 Task: Create Card Website Development Review in Board Legal Documentation Software to Workspace Audio Equipment Rentals. Create Card Meteorology Conference Review in Board Diversity and Inclusion Recruiting and Hiring Practices to Workspace Audio Equipment Rentals. Create Card Website Testing Review in Board Voice of Customer Customer Service Improvement Program Design and Execution to Workspace Audio Equipment Rentals
Action: Mouse moved to (65, 370)
Screenshot: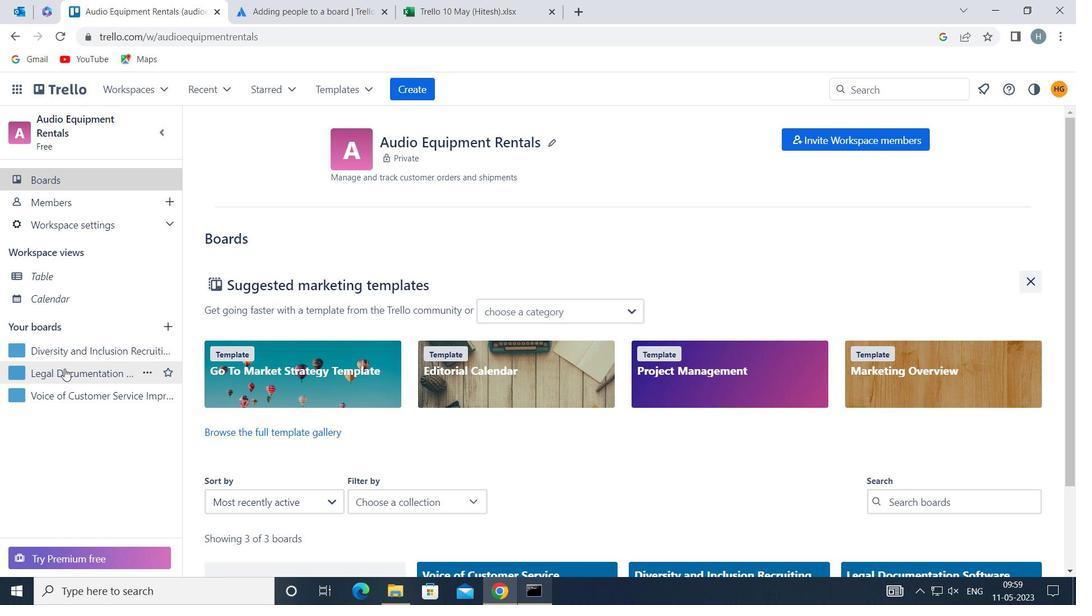 
Action: Mouse pressed left at (65, 370)
Screenshot: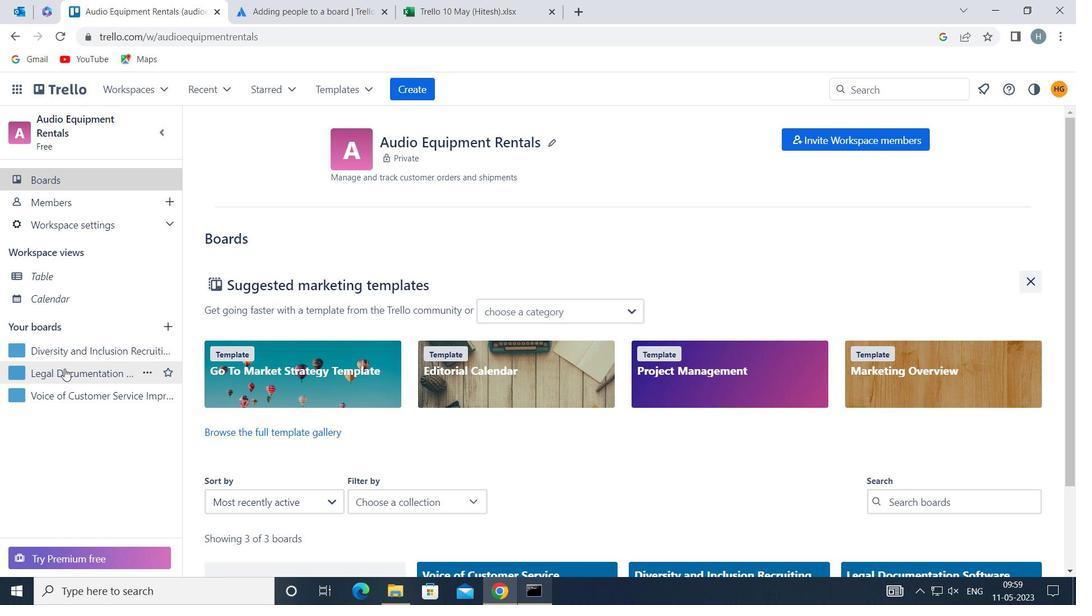 
Action: Mouse moved to (293, 201)
Screenshot: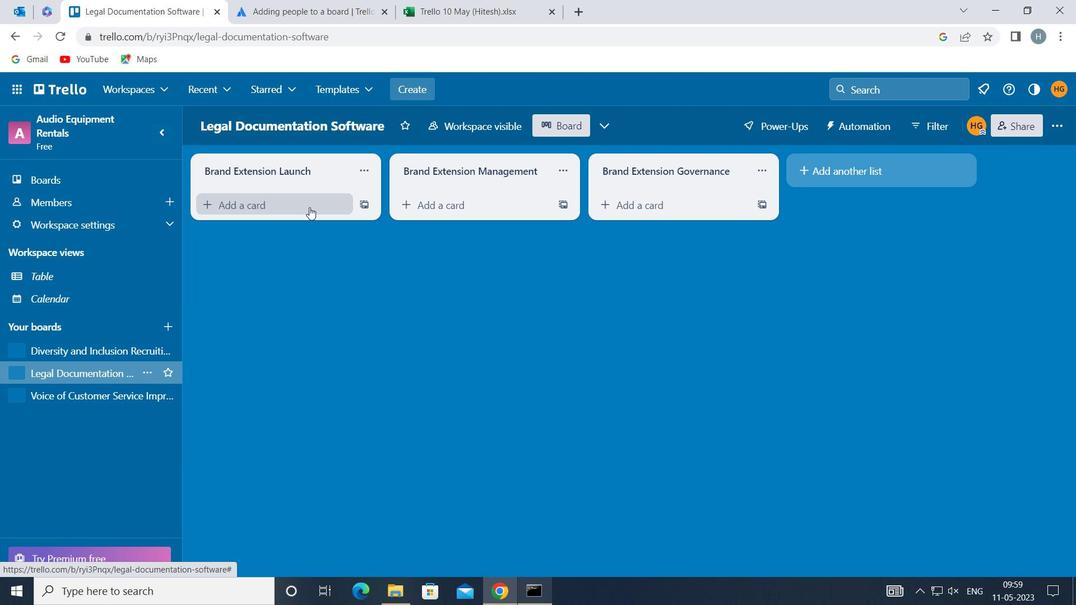 
Action: Mouse pressed left at (293, 201)
Screenshot: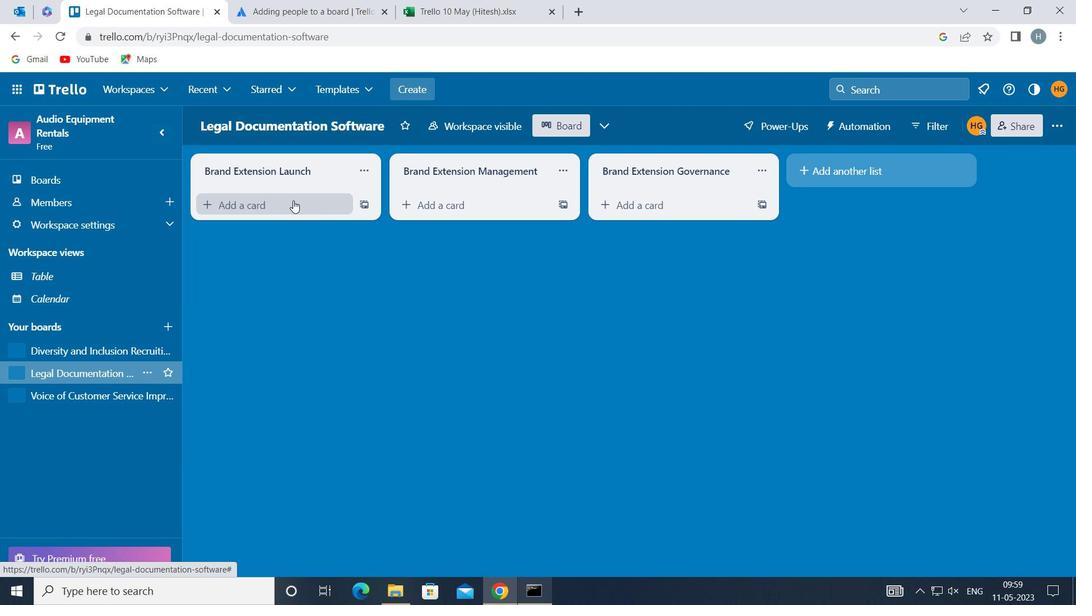 
Action: Mouse moved to (290, 202)
Screenshot: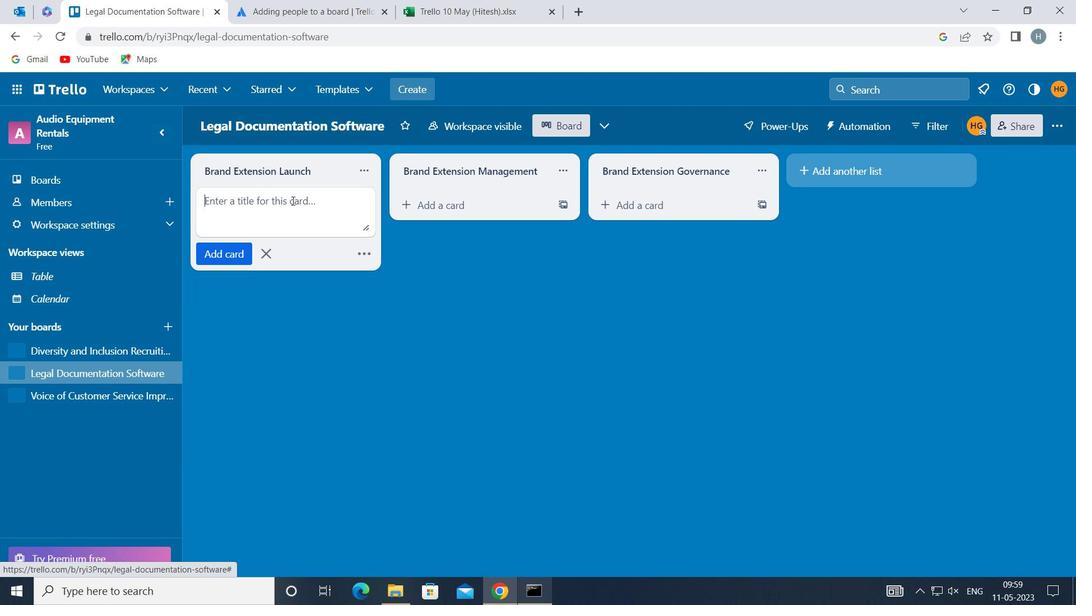 
Action: Mouse pressed left at (290, 202)
Screenshot: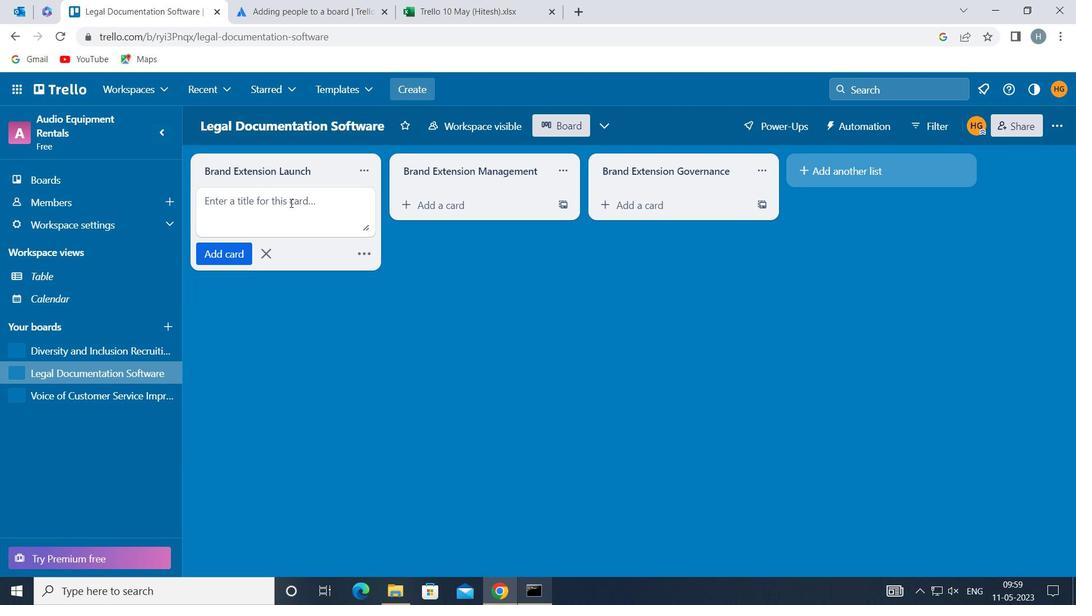 
Action: Key pressed <Key.shift>WEBSITE<Key.space><Key.shift>DEVELOPMENT<Key.space><Key.shift>REVIEW
Screenshot: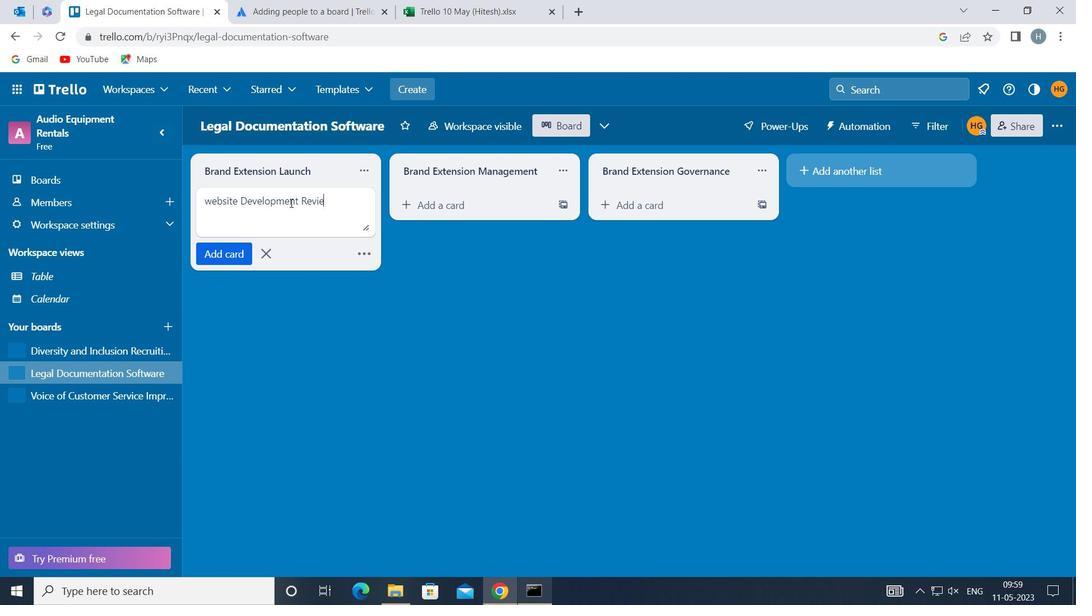 
Action: Mouse moved to (215, 253)
Screenshot: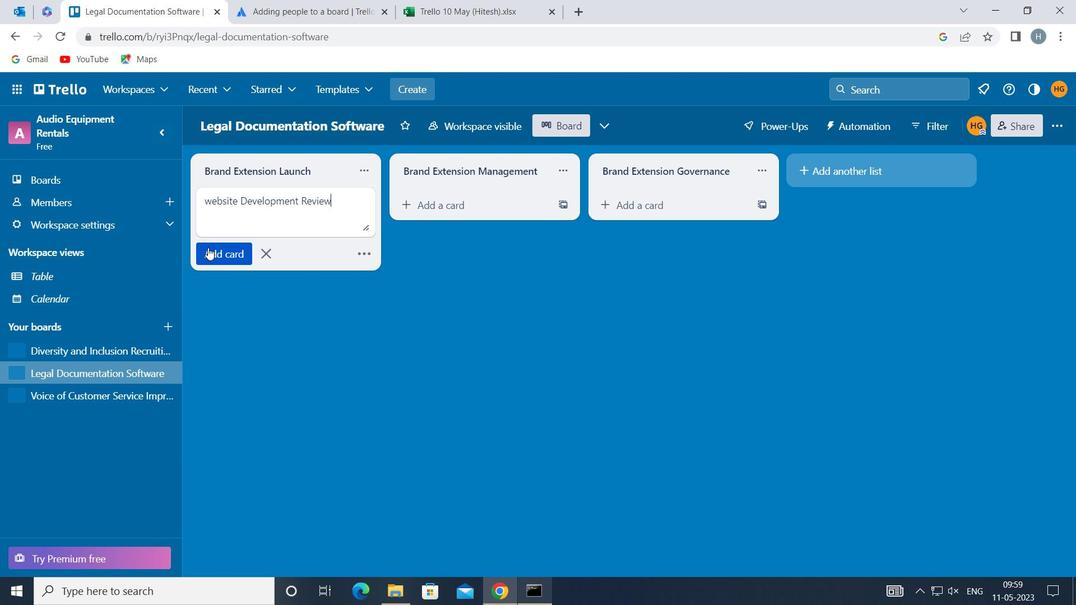 
Action: Mouse pressed left at (215, 253)
Screenshot: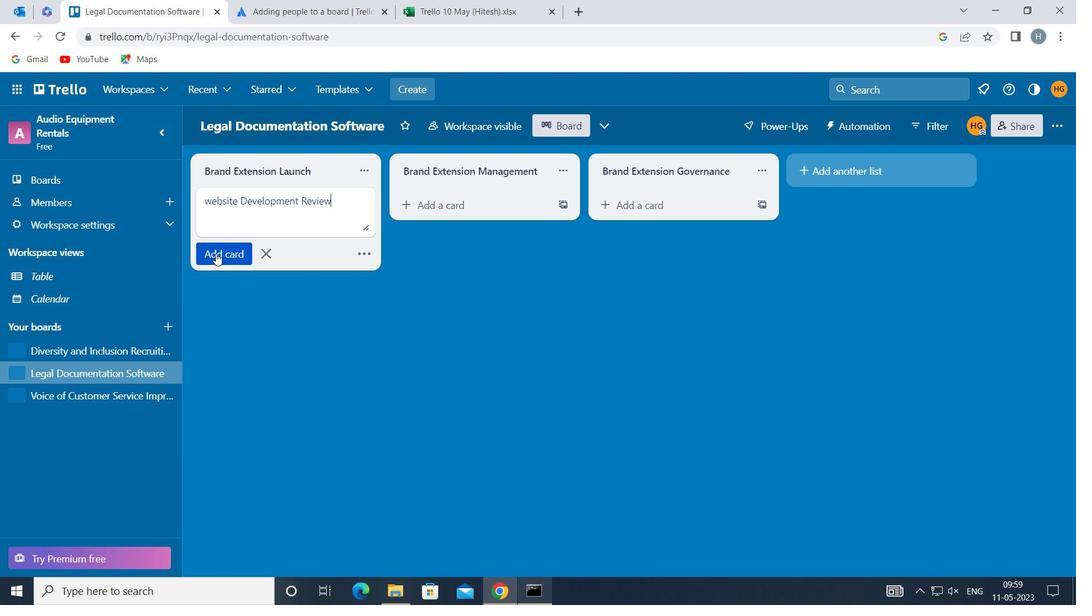 
Action: Mouse moved to (229, 350)
Screenshot: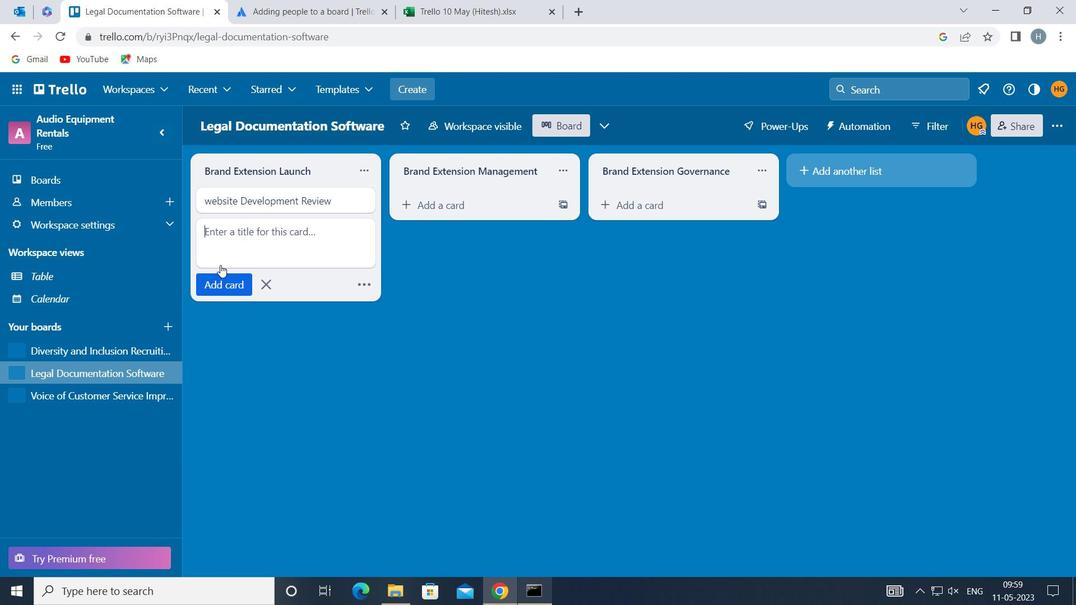 
Action: Mouse pressed left at (229, 350)
Screenshot: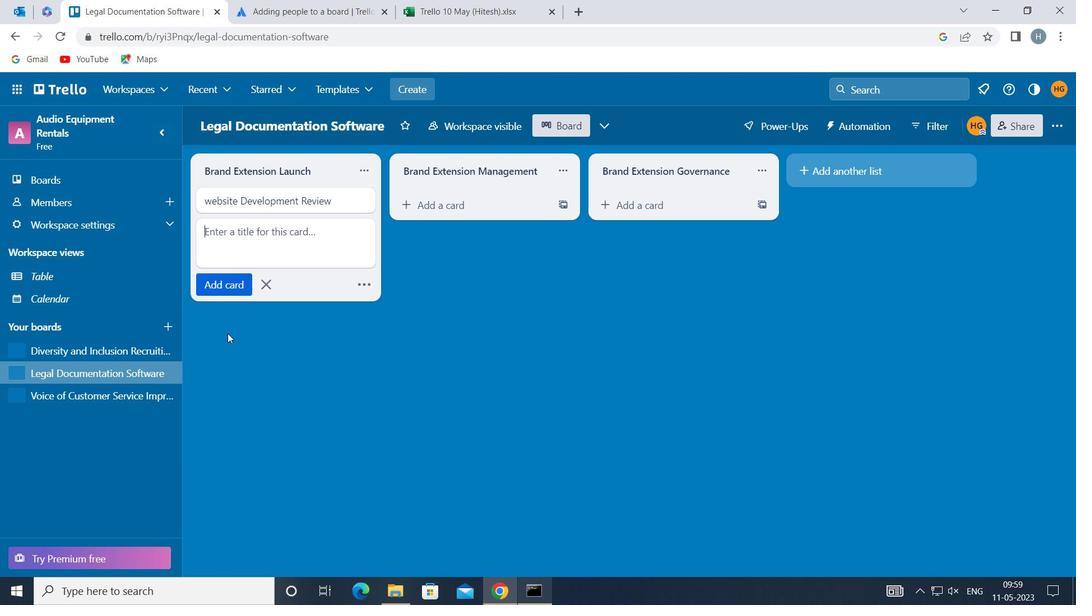 
Action: Mouse moved to (93, 349)
Screenshot: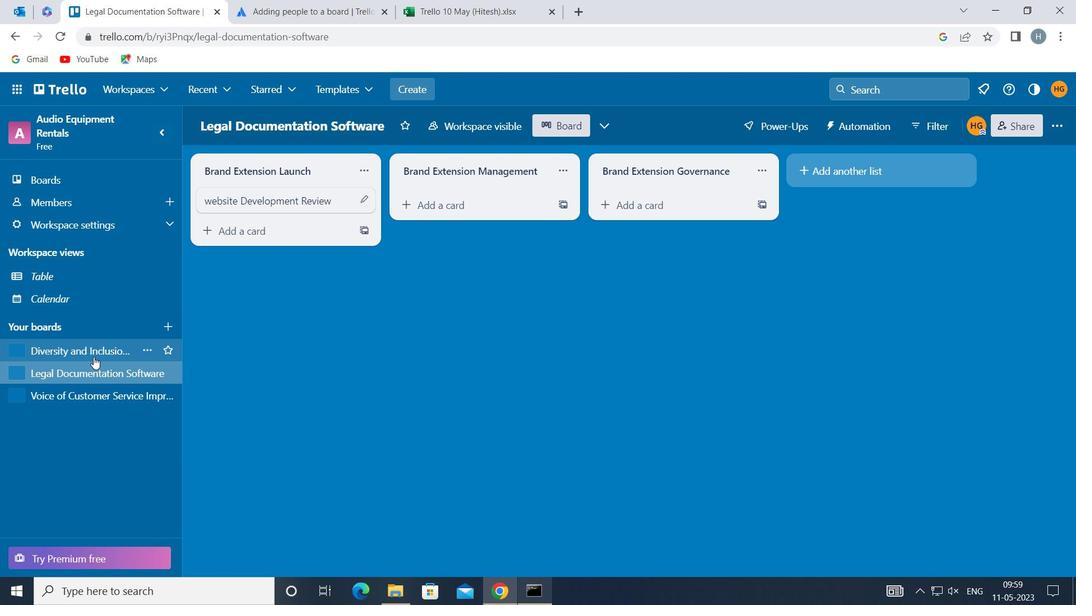 
Action: Mouse pressed left at (93, 349)
Screenshot: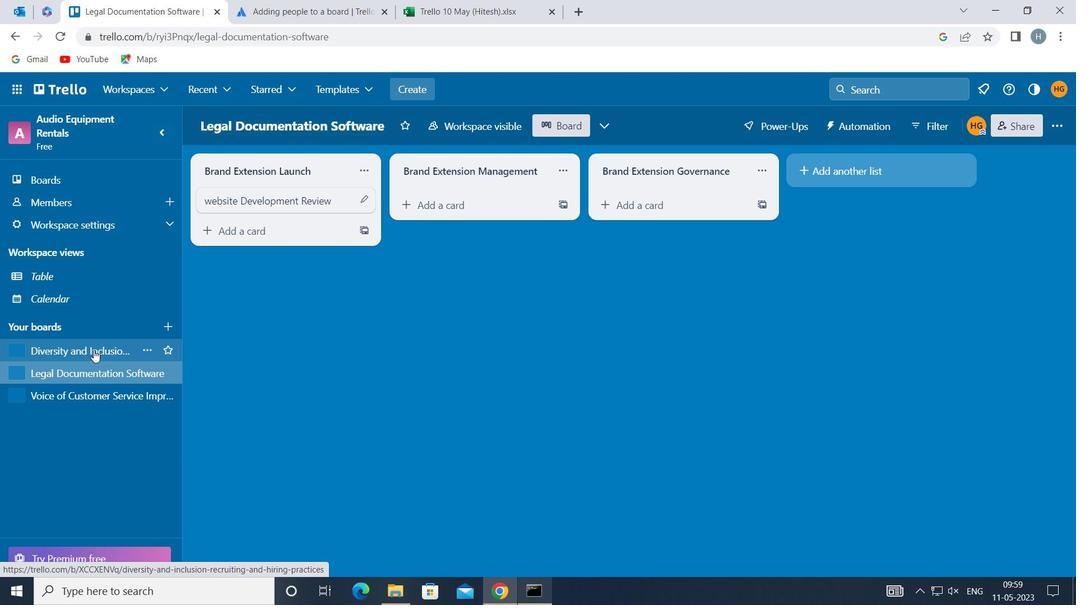 
Action: Mouse moved to (268, 207)
Screenshot: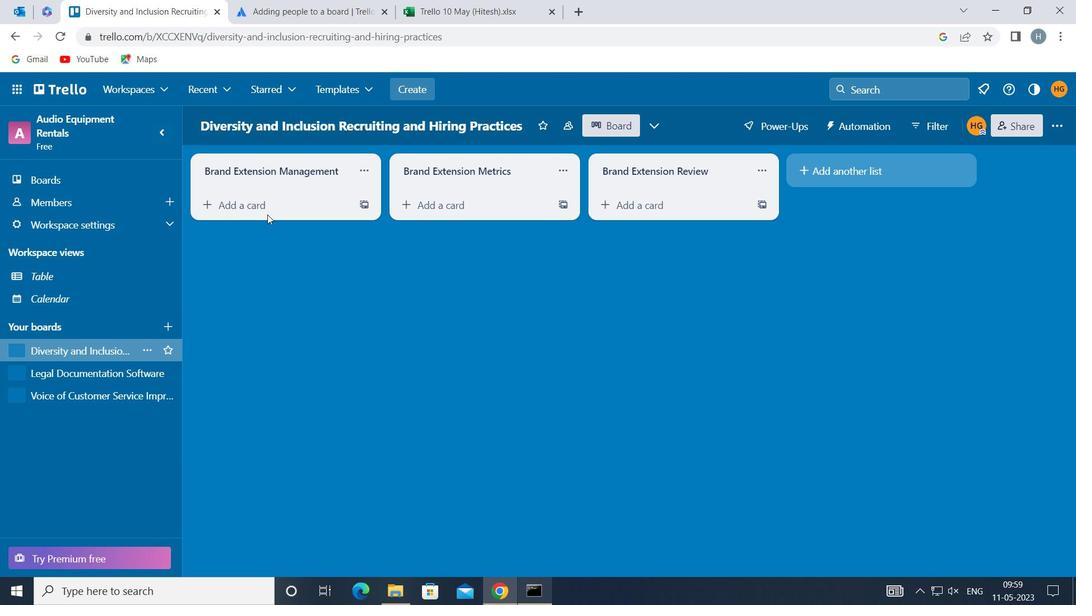 
Action: Mouse pressed left at (268, 207)
Screenshot: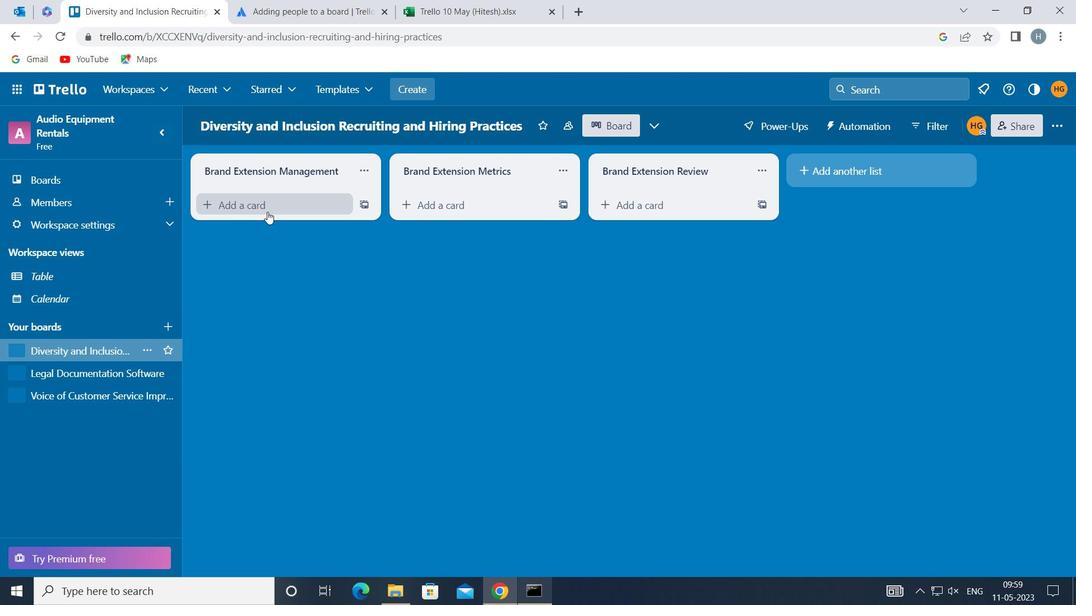 
Action: Mouse moved to (268, 206)
Screenshot: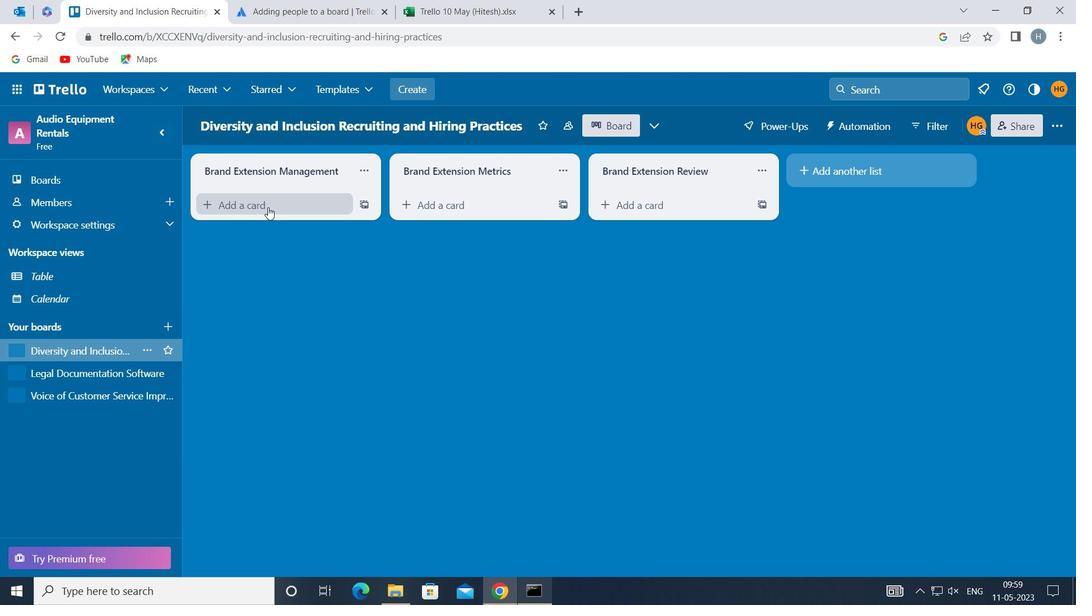 
Action: Key pressed <Key.shift><Key.shift><Key.shift><Key.shift><Key.shift><Key.shift><Key.shift><Key.shift><Key.shift><Key.shift>METEOROLOGY<Key.space><Key.shift>CONFERENCE<Key.space><Key.shift>REVIEW
Screenshot: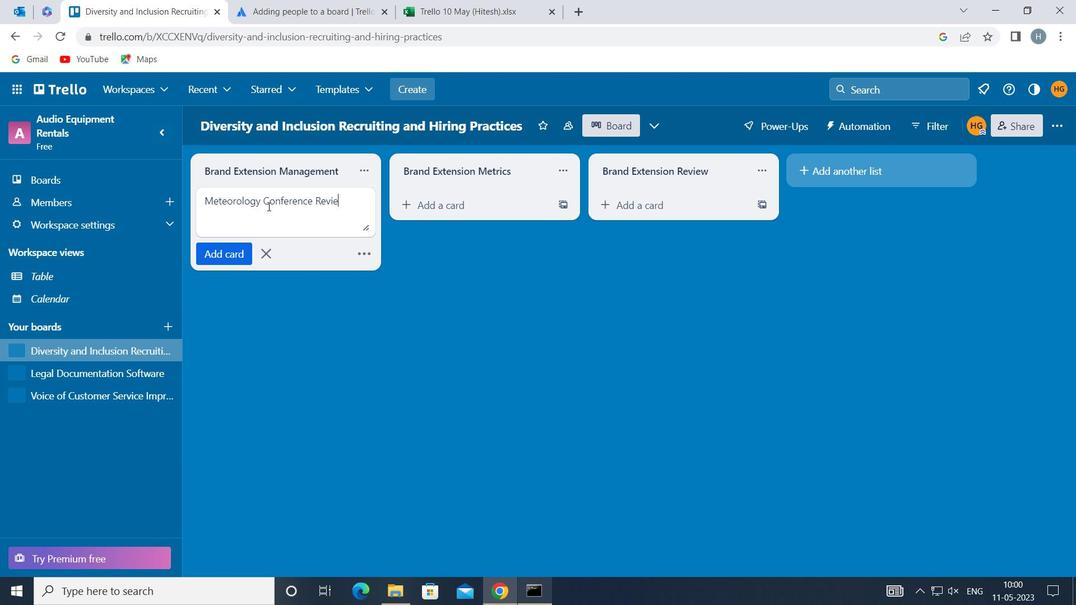 
Action: Mouse moved to (226, 253)
Screenshot: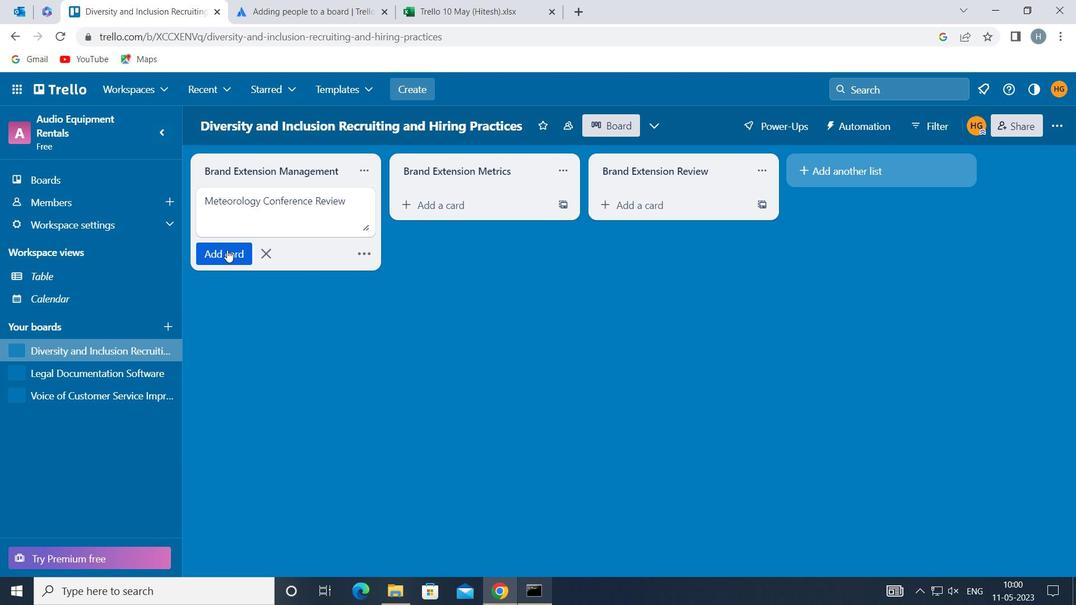 
Action: Mouse pressed left at (226, 253)
Screenshot: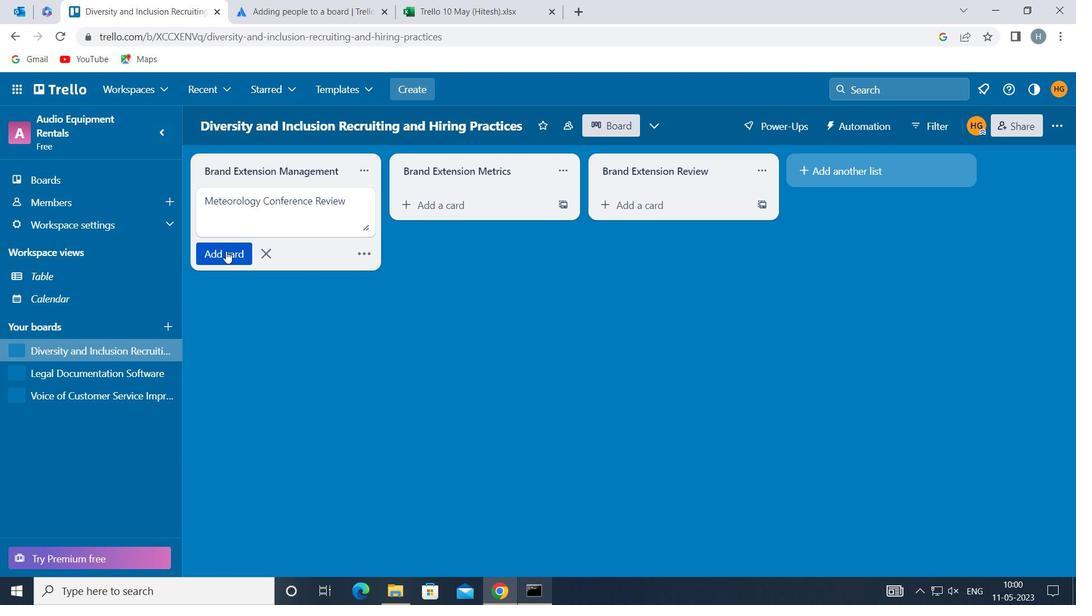 
Action: Mouse moved to (212, 316)
Screenshot: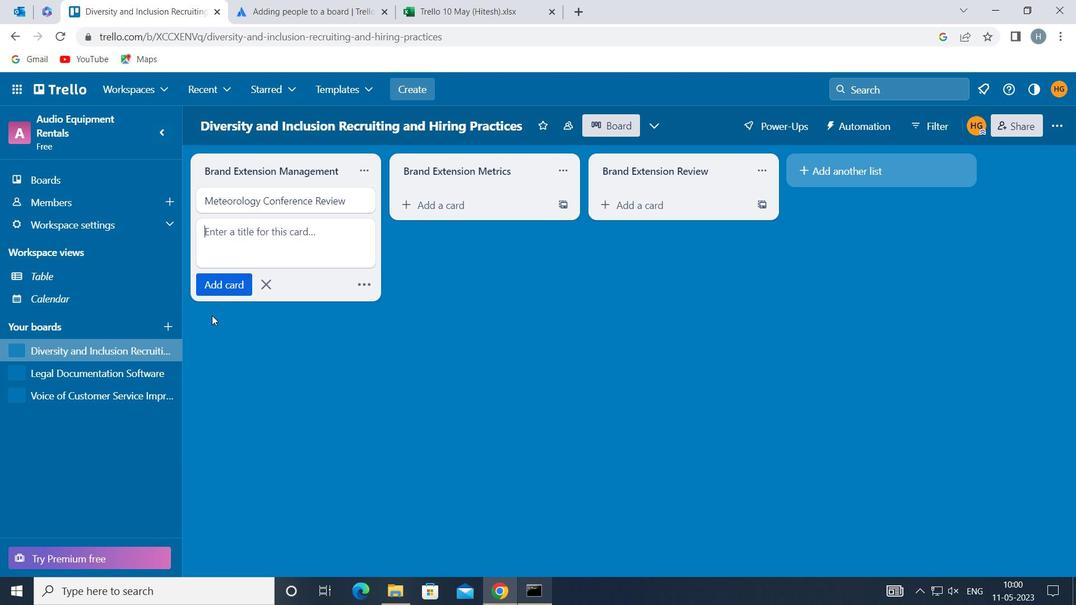 
Action: Mouse pressed left at (212, 316)
Screenshot: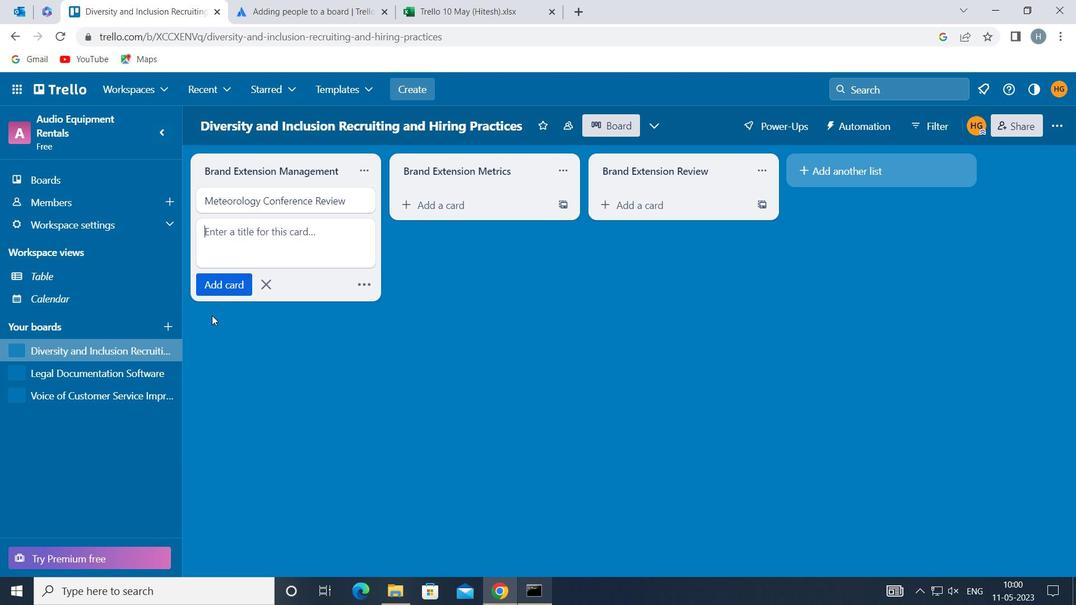 
Action: Mouse moved to (110, 393)
Screenshot: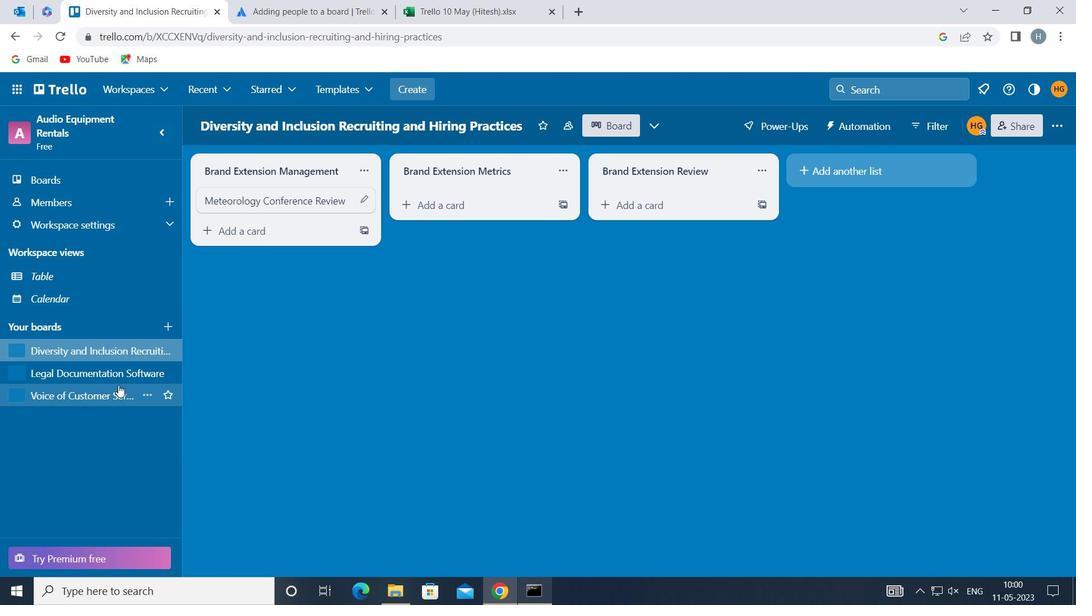 
Action: Mouse pressed left at (110, 393)
Screenshot: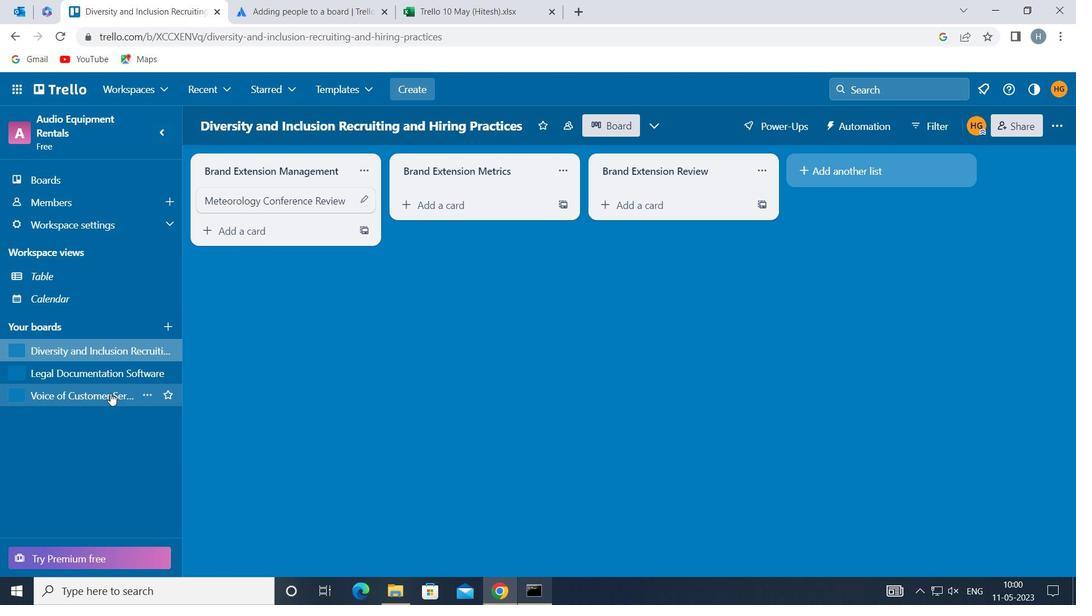 
Action: Mouse moved to (272, 202)
Screenshot: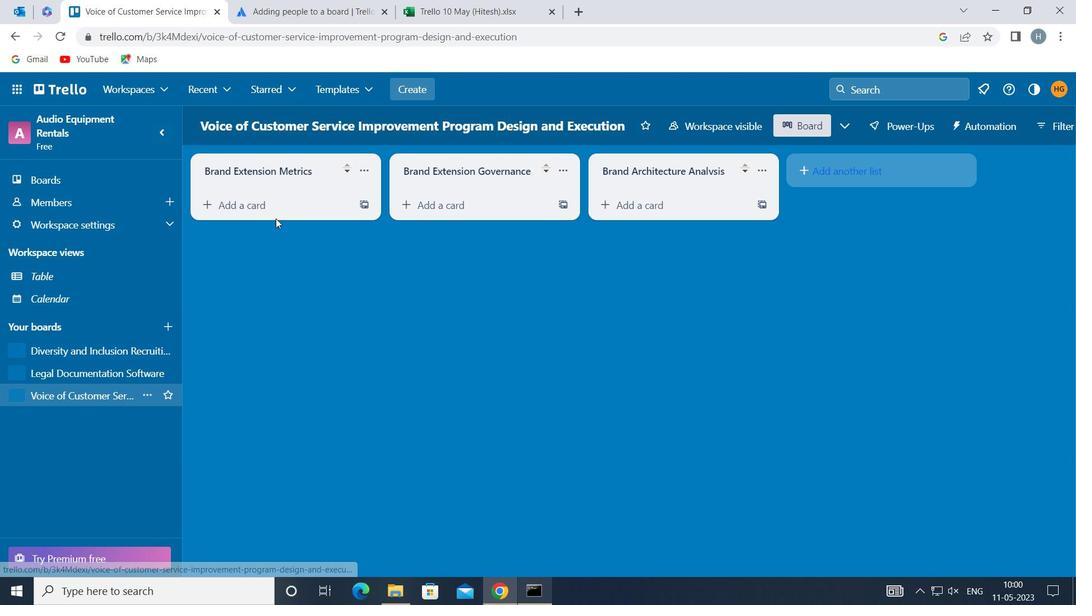 
Action: Mouse pressed left at (272, 202)
Screenshot: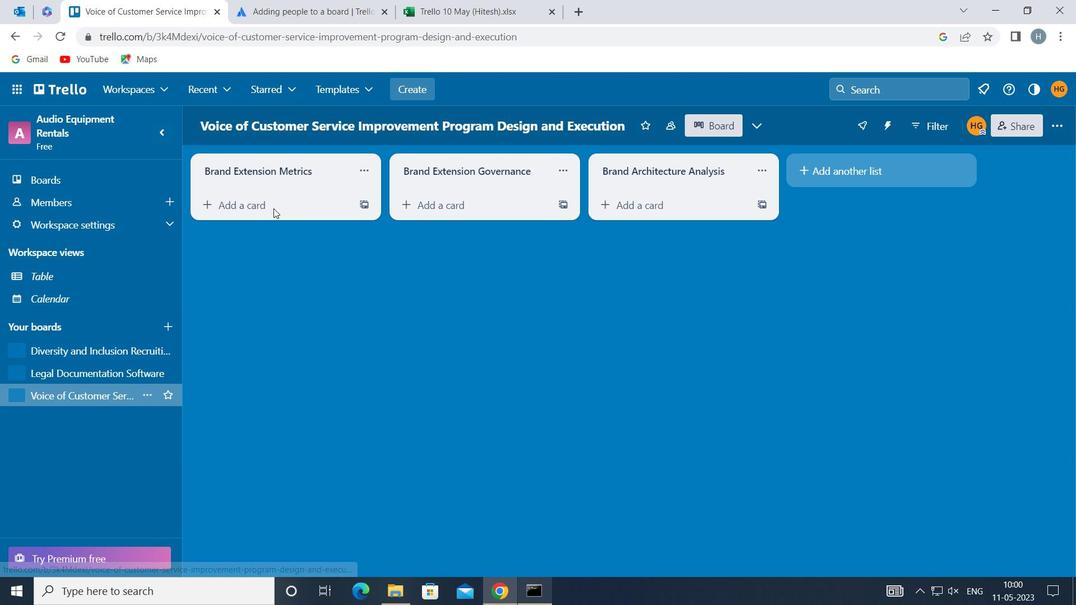 
Action: Mouse pressed left at (272, 202)
Screenshot: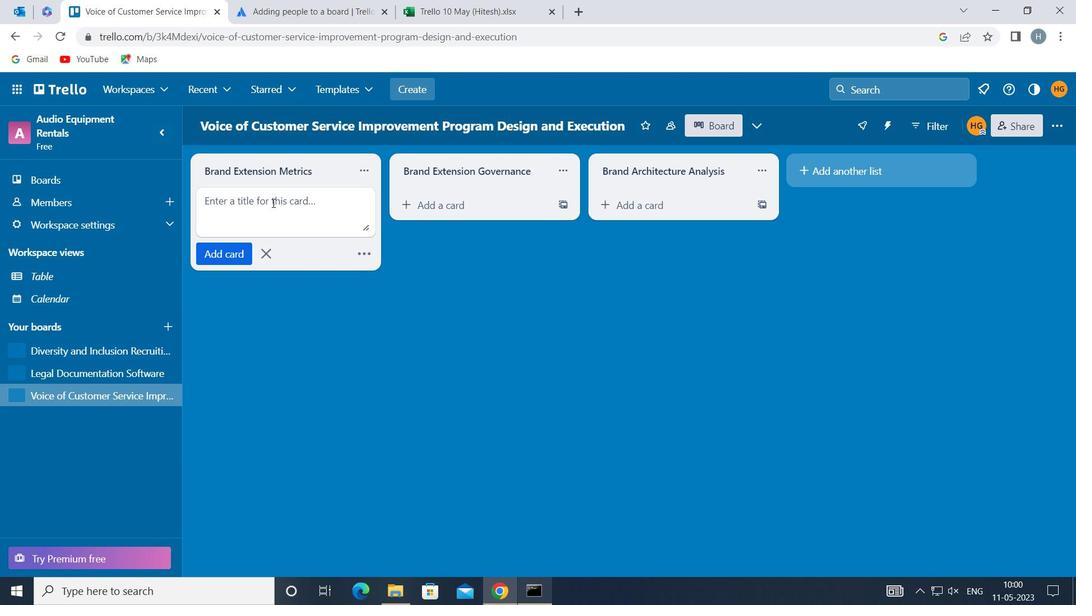 
Action: Mouse moved to (272, 202)
Screenshot: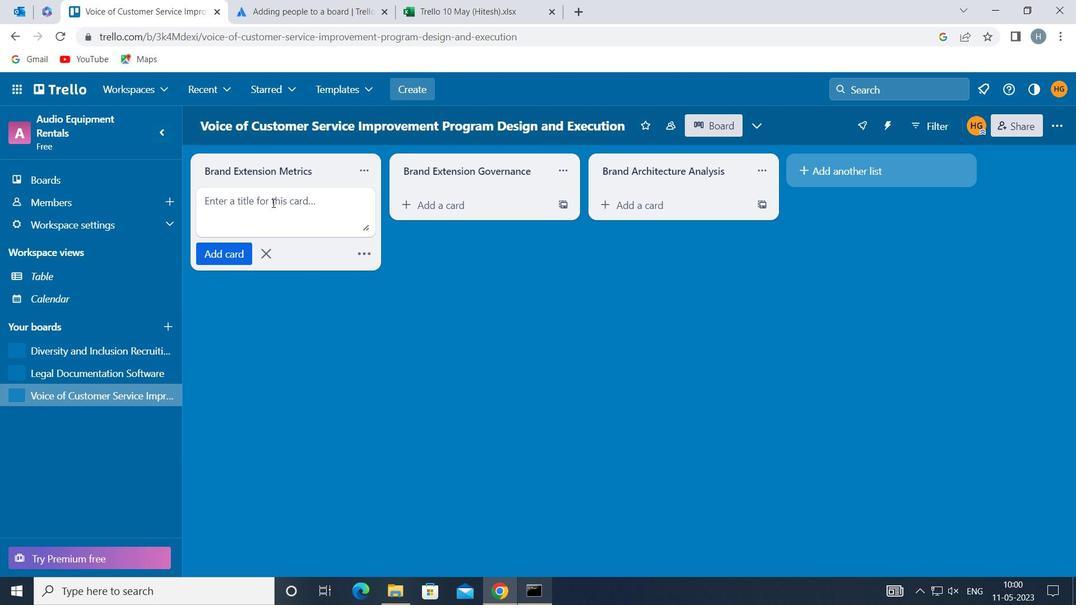 
Action: Key pressed <Key.shift>WEBSITE<Key.space><Key.shift>TESTING<Key.space><Key.shift>REVIEW
Screenshot: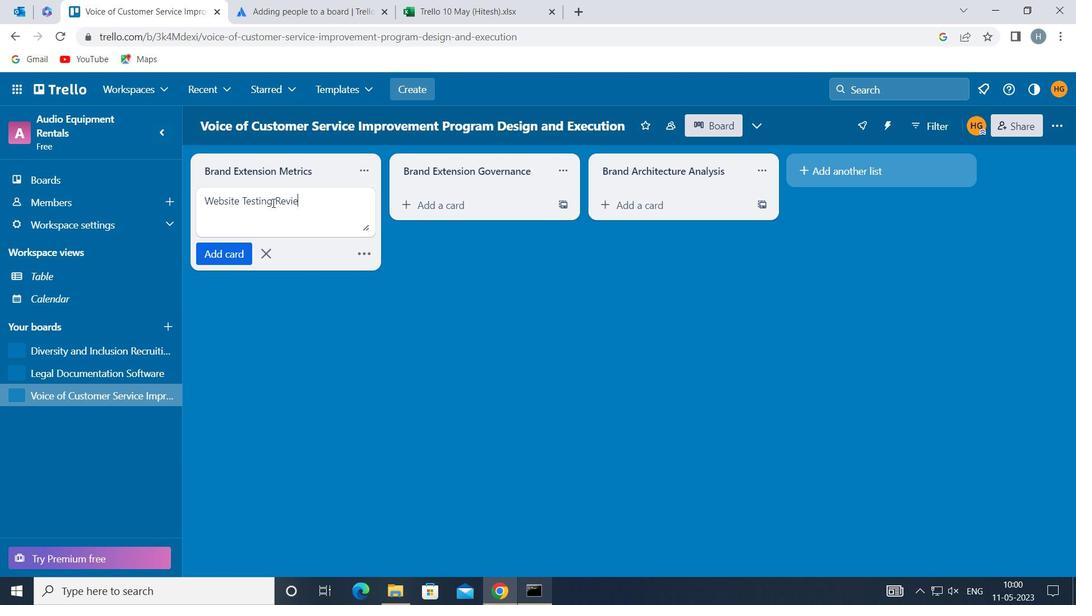 
Action: Mouse moved to (216, 254)
Screenshot: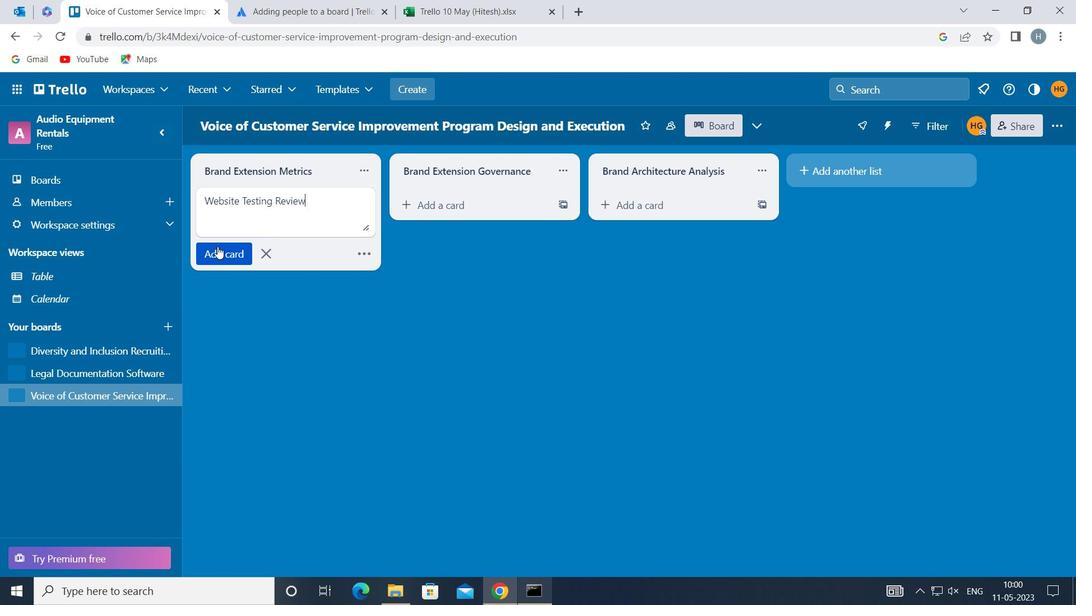 
Action: Mouse pressed left at (216, 254)
Screenshot: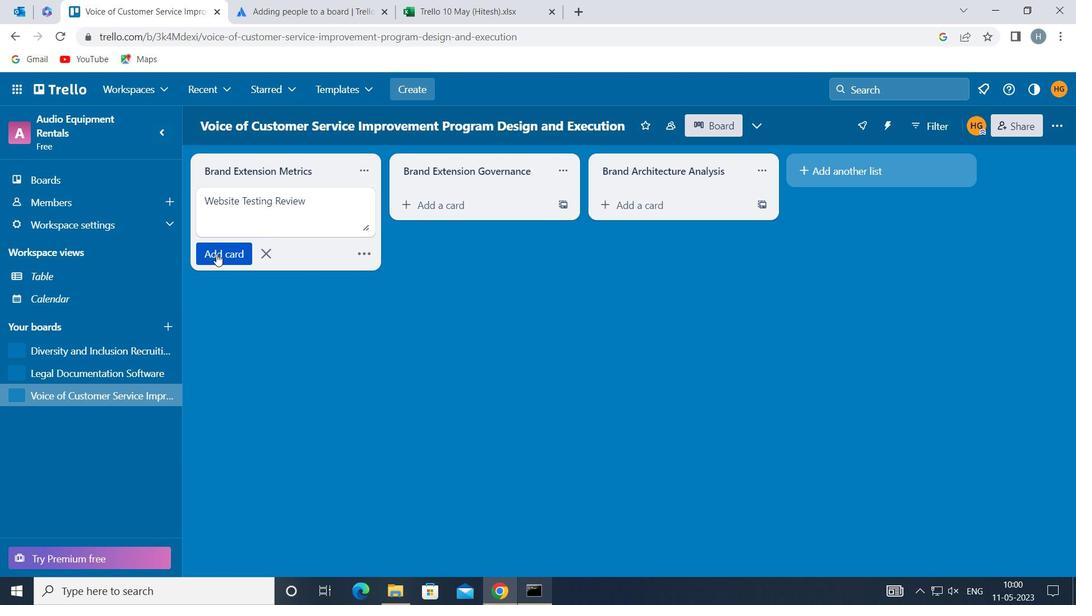 
Action: Mouse moved to (259, 334)
Screenshot: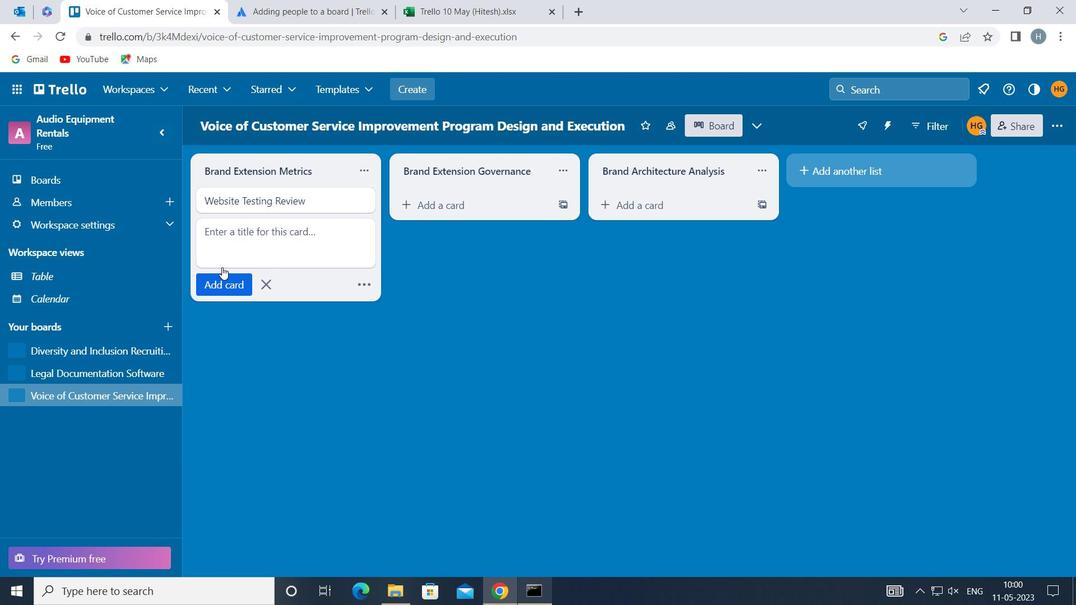 
Action: Mouse pressed left at (259, 334)
Screenshot: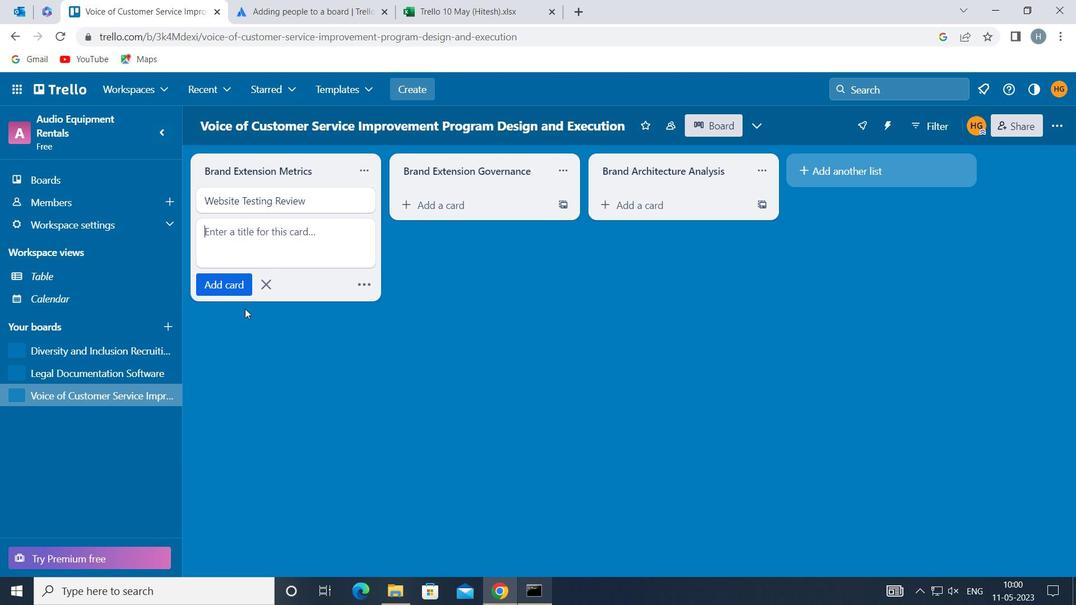 
Action: Mouse moved to (260, 334)
Screenshot: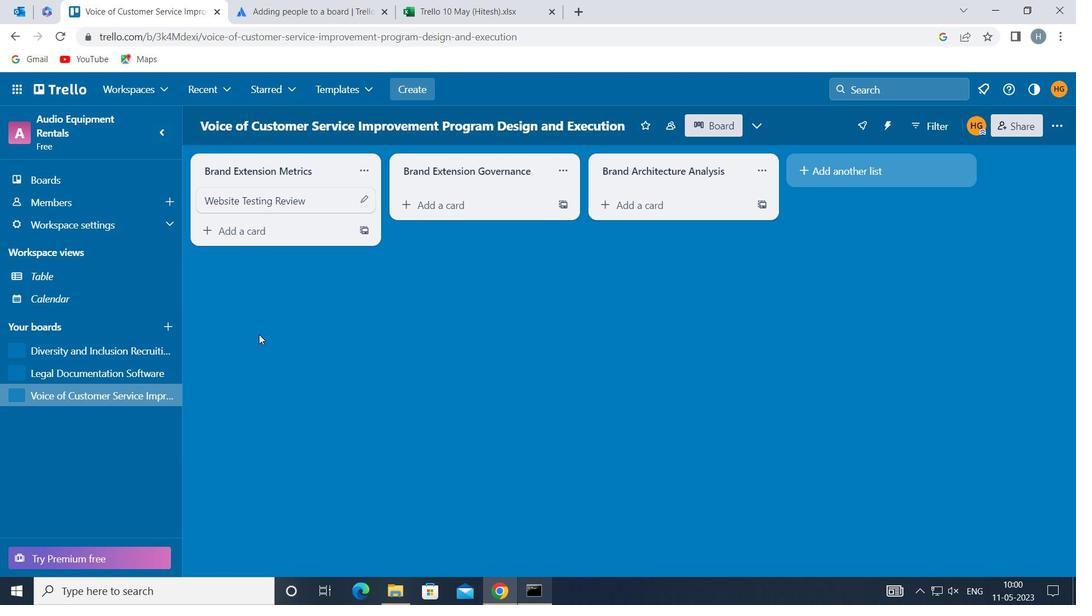 
